 Task: Set Duration of Sprint called Sprint0016 in Scrum Project Project0006 to 1 week in Jira
Action: Mouse moved to (393, 448)
Screenshot: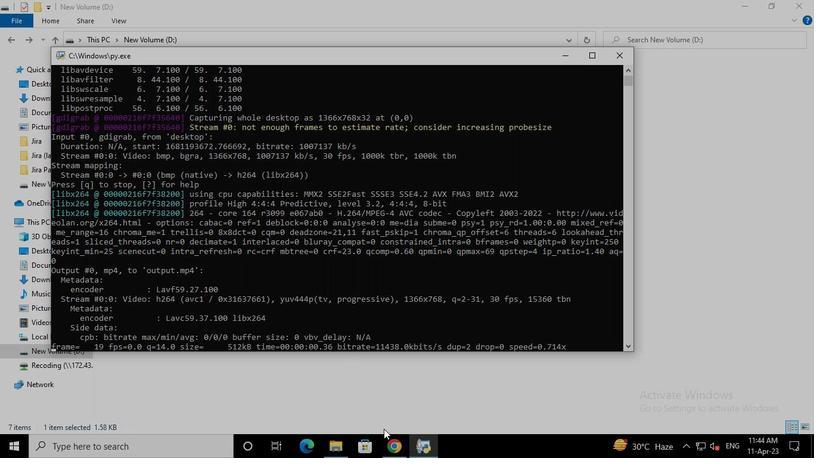
Action: Mouse pressed left at (393, 448)
Screenshot: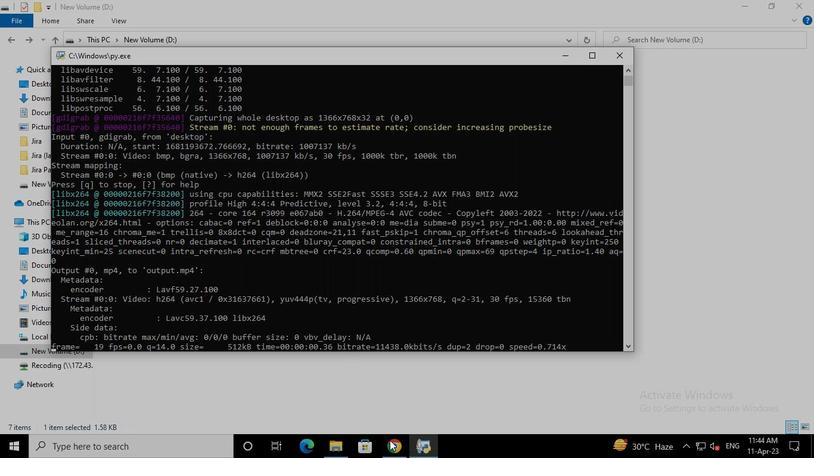 
Action: Mouse moved to (78, 175)
Screenshot: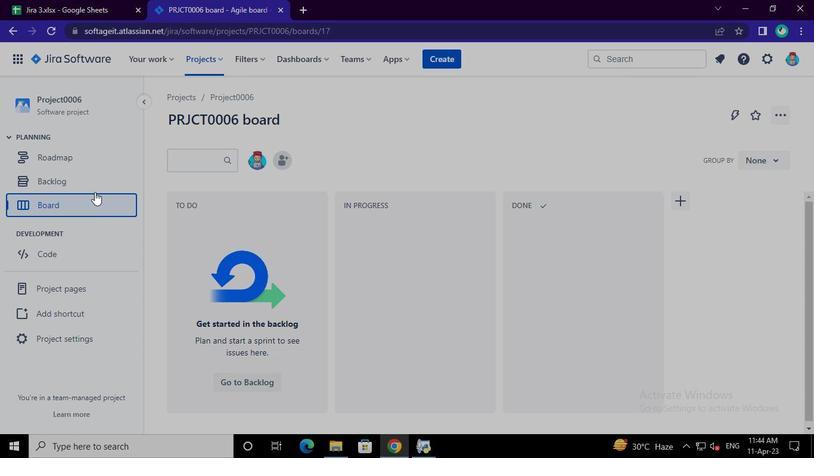 
Action: Mouse pressed left at (78, 175)
Screenshot: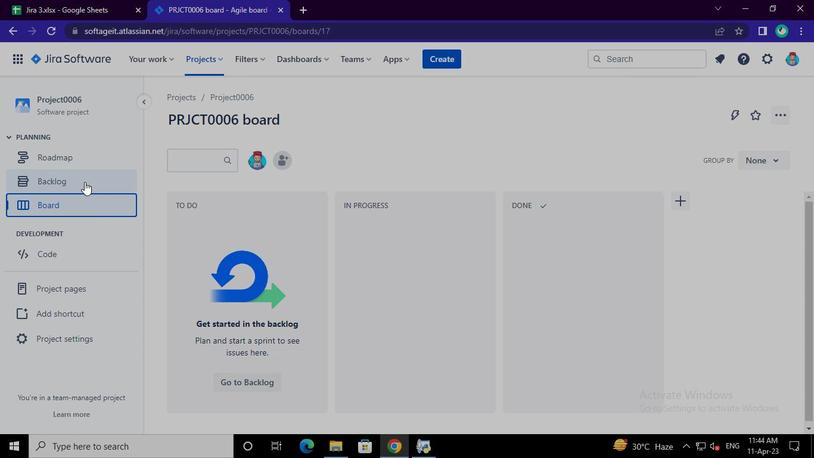 
Action: Mouse moved to (253, 190)
Screenshot: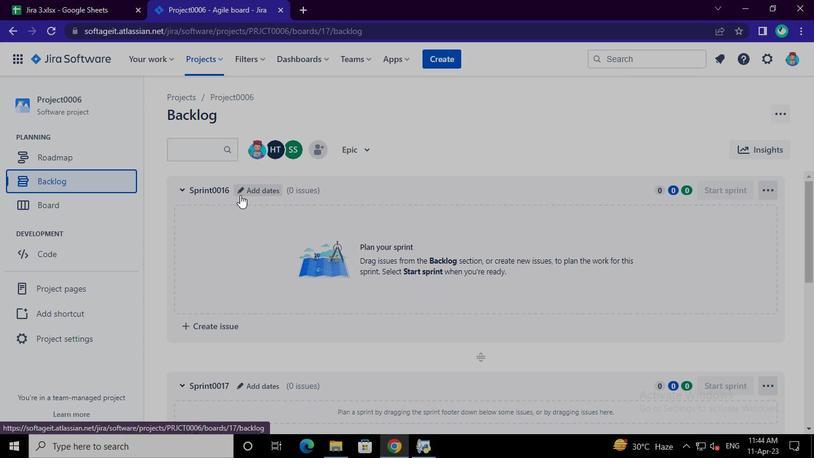 
Action: Mouse pressed left at (253, 190)
Screenshot: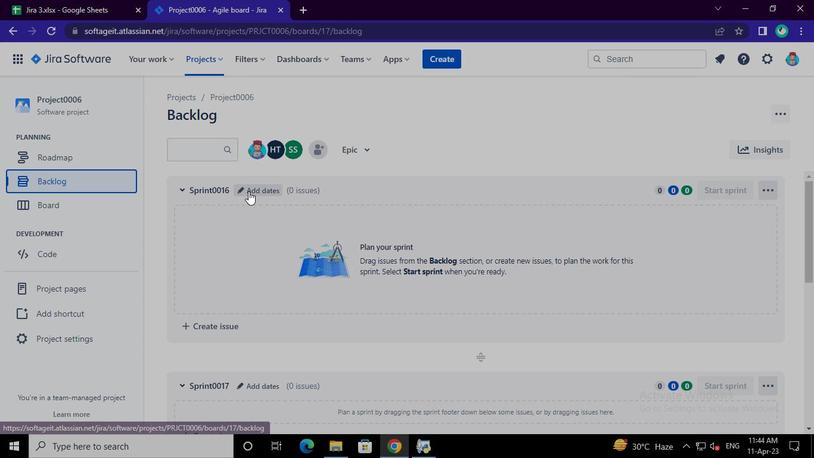 
Action: Mouse moved to (290, 189)
Screenshot: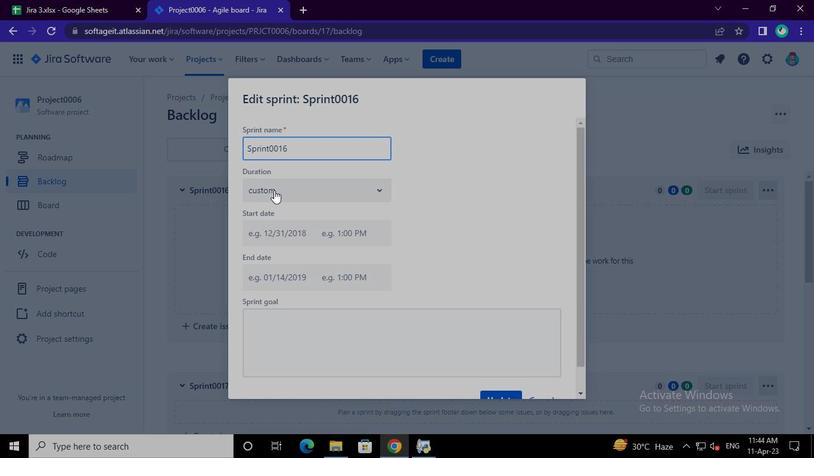 
Action: Mouse pressed left at (290, 189)
Screenshot: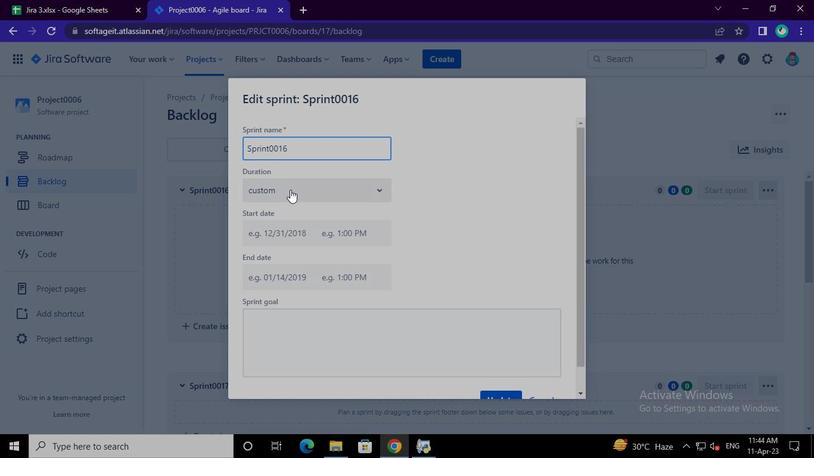 
Action: Mouse moved to (286, 218)
Screenshot: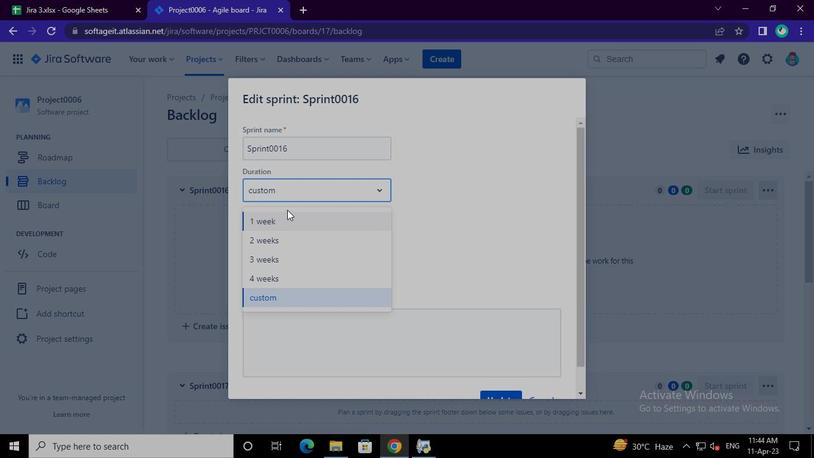 
Action: Mouse pressed left at (286, 218)
Screenshot: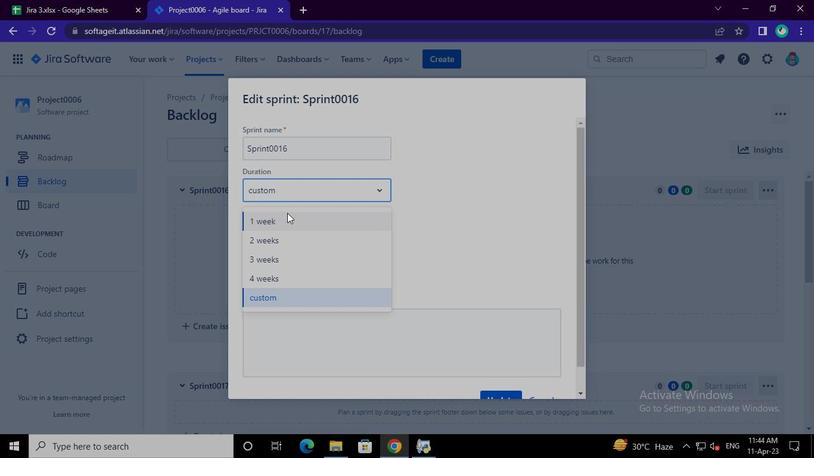 
Action: Mouse moved to (282, 233)
Screenshot: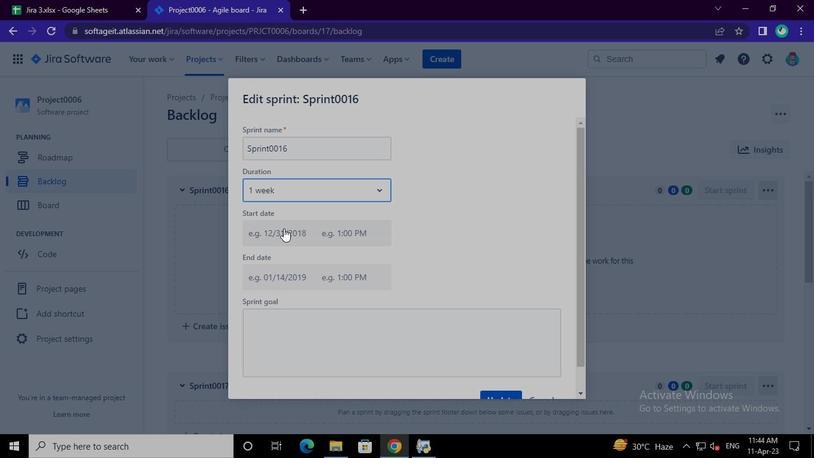 
Action: Mouse pressed left at (282, 233)
Screenshot: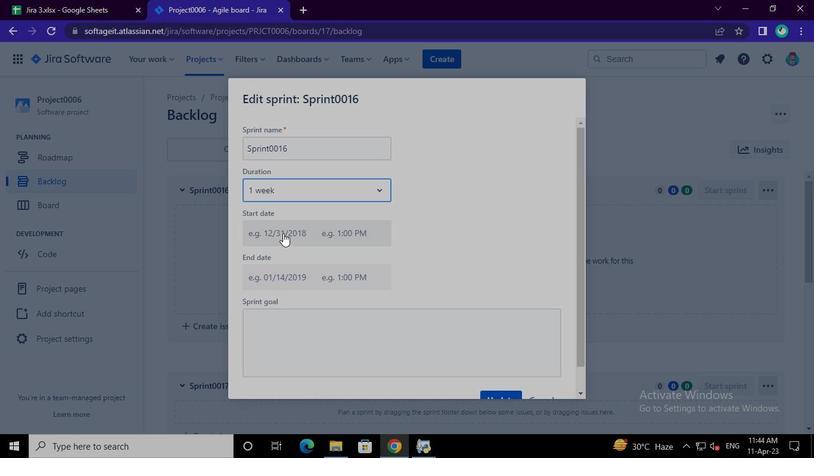 
Action: Mouse moved to (314, 353)
Screenshot: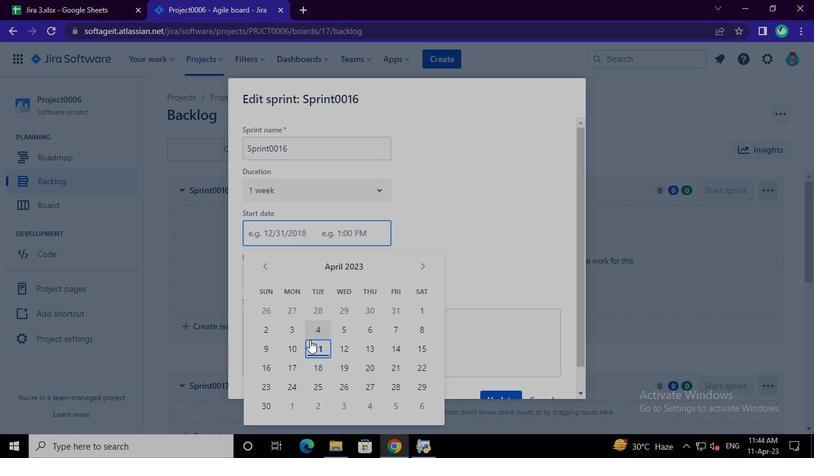 
Action: Mouse pressed left at (314, 353)
Screenshot: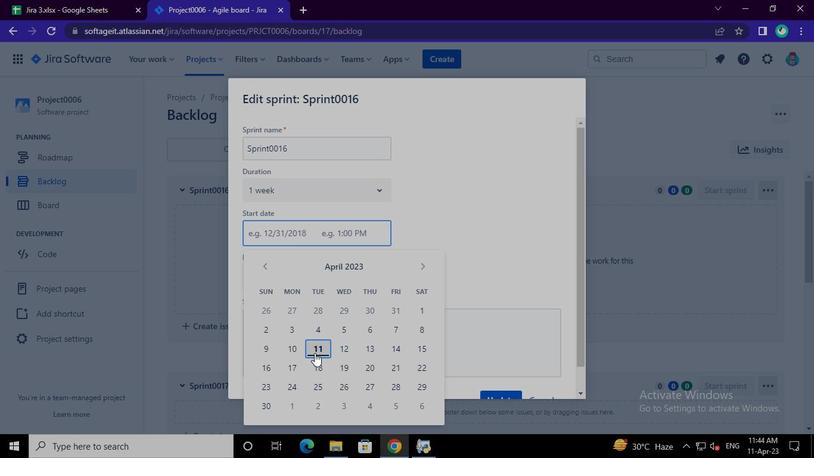 
Action: Mouse moved to (489, 398)
Screenshot: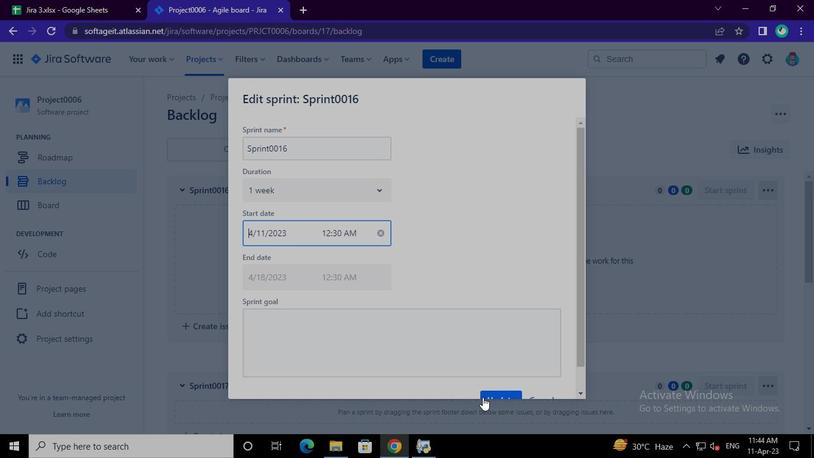 
Action: Mouse pressed left at (489, 398)
Screenshot: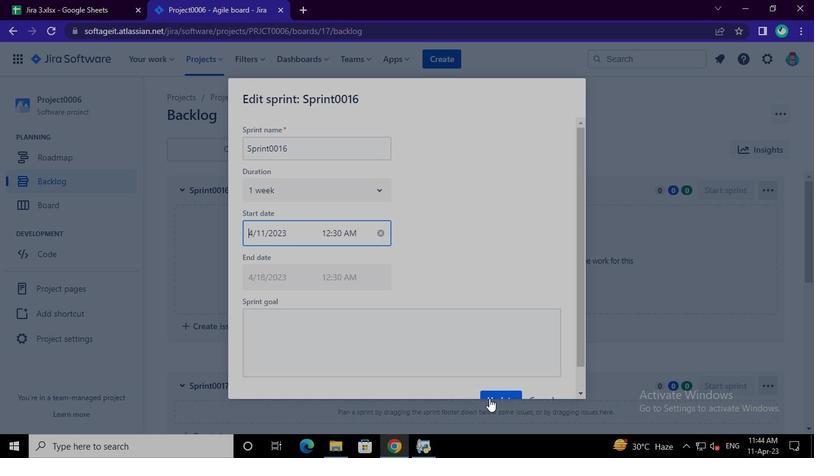 
Action: Mouse moved to (424, 452)
Screenshot: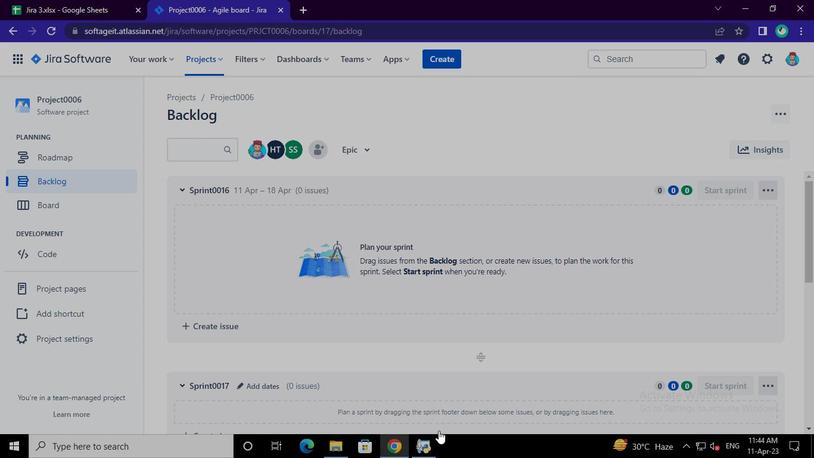 
Action: Mouse pressed left at (424, 452)
Screenshot: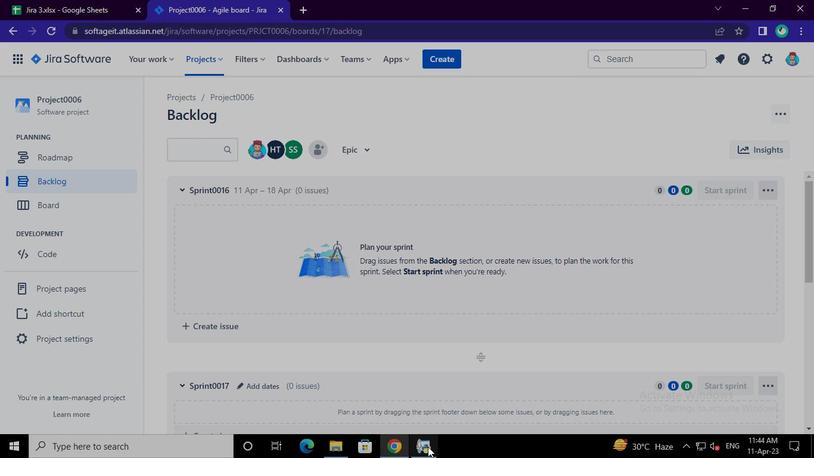 
Action: Mouse moved to (615, 56)
Screenshot: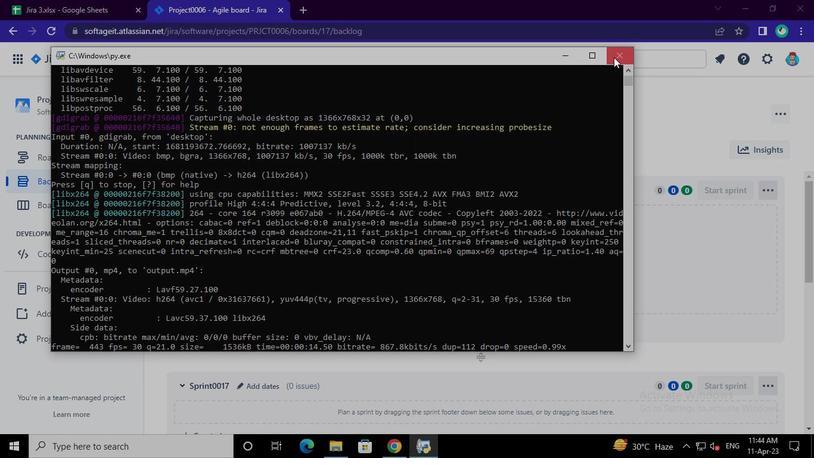 
Action: Mouse pressed left at (615, 56)
Screenshot: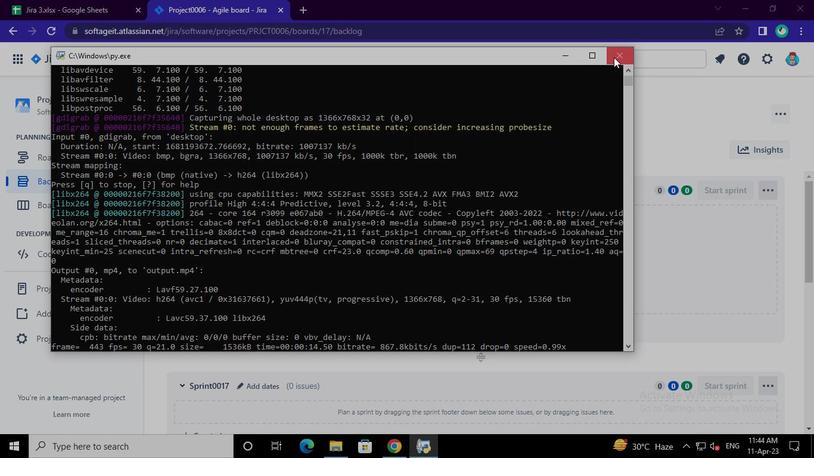 
